 Task: Create New Customer with Customer Name: Ramen Hakata, Billing Address Line1: 3105 Abia Martin Drive, Billing Address Line2:  Panther Burn, Billing Address Line3:  Mississippi 38765
Action: Mouse moved to (125, 37)
Screenshot: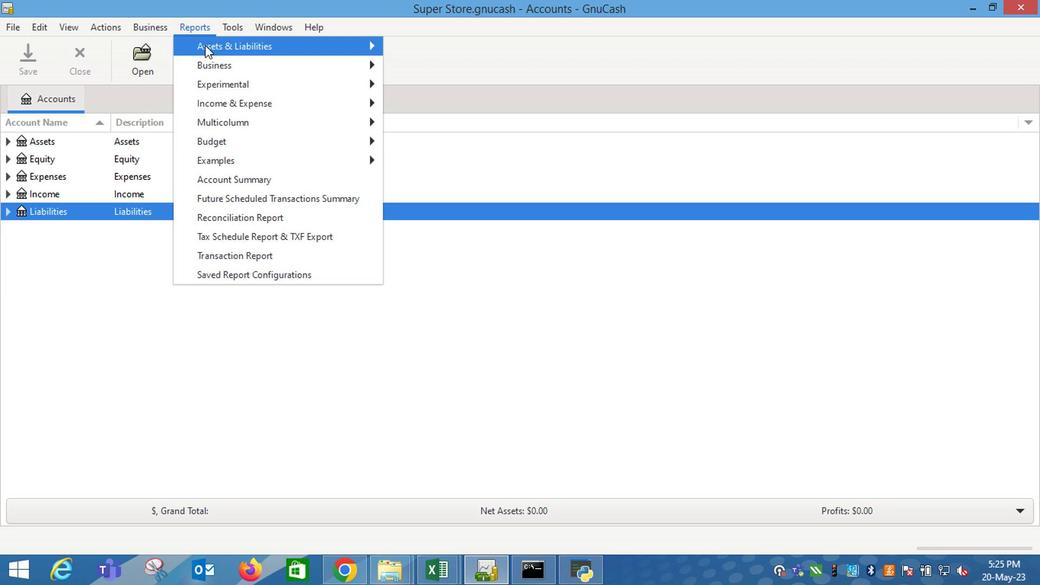 
Action: Mouse pressed left at (125, 37)
Screenshot: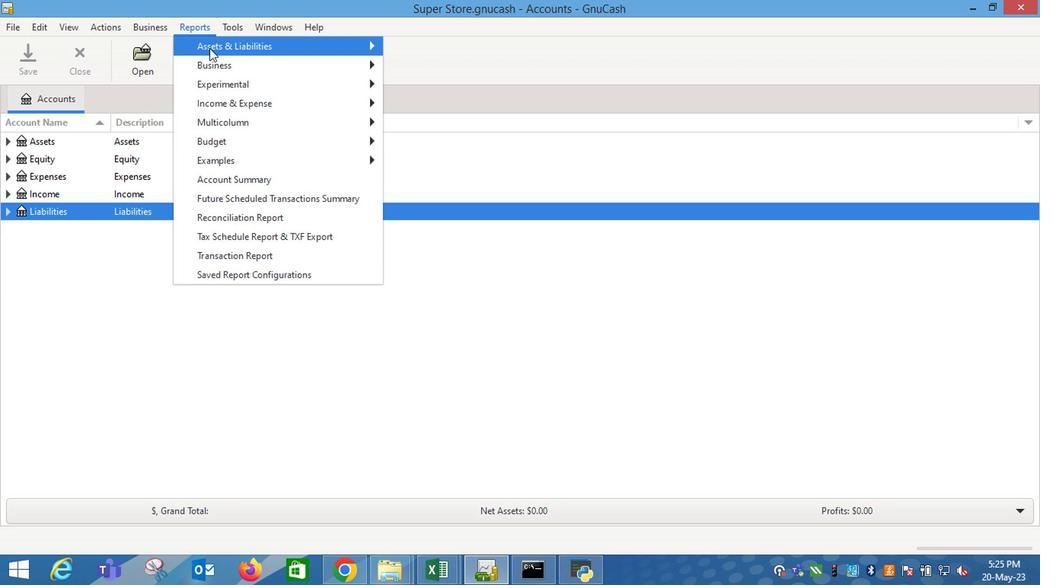 
Action: Mouse moved to (251, 65)
Screenshot: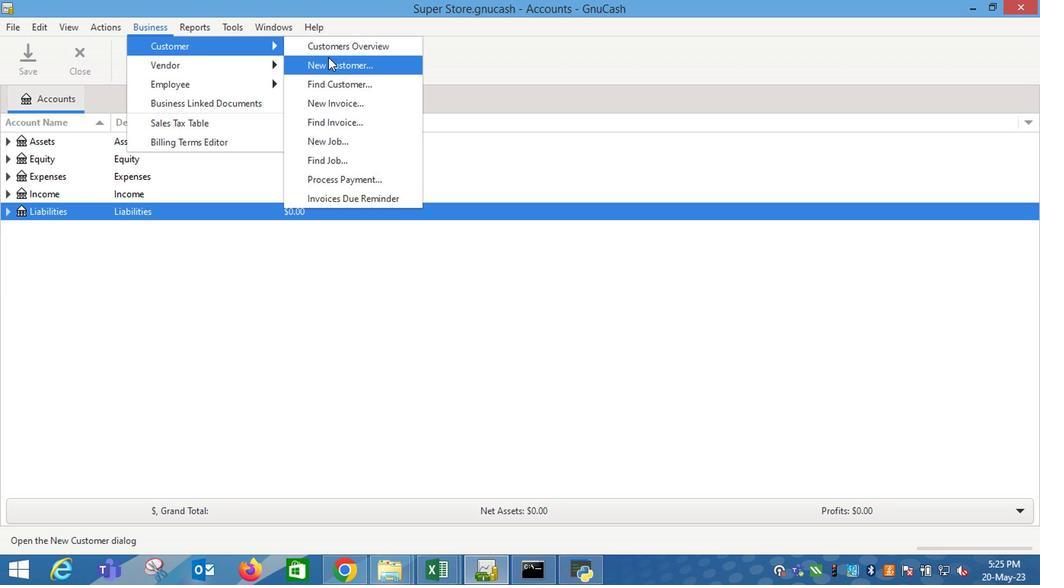 
Action: Mouse pressed left at (251, 65)
Screenshot: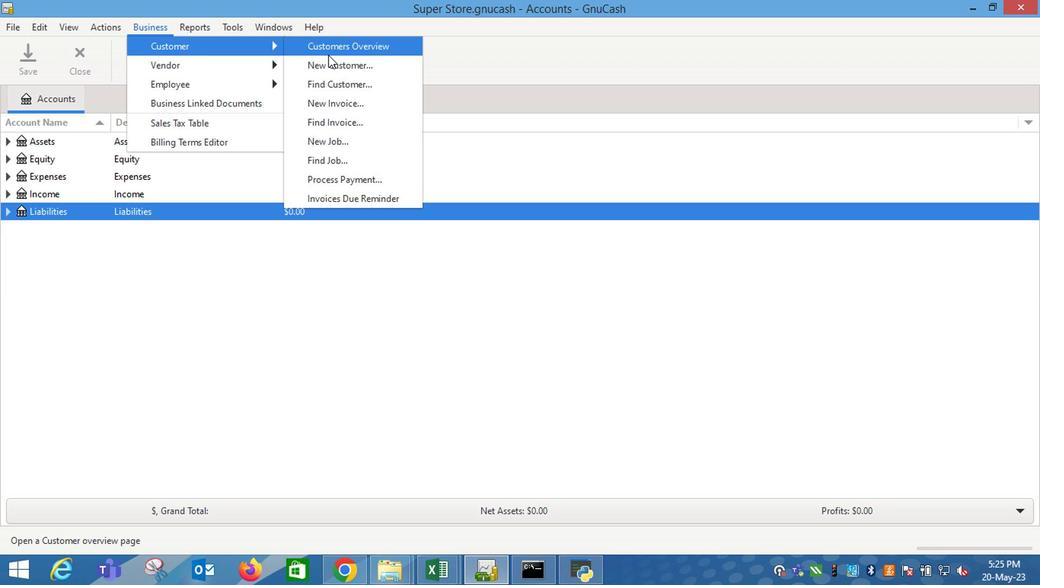 
Action: Mouse moved to (251, 67)
Screenshot: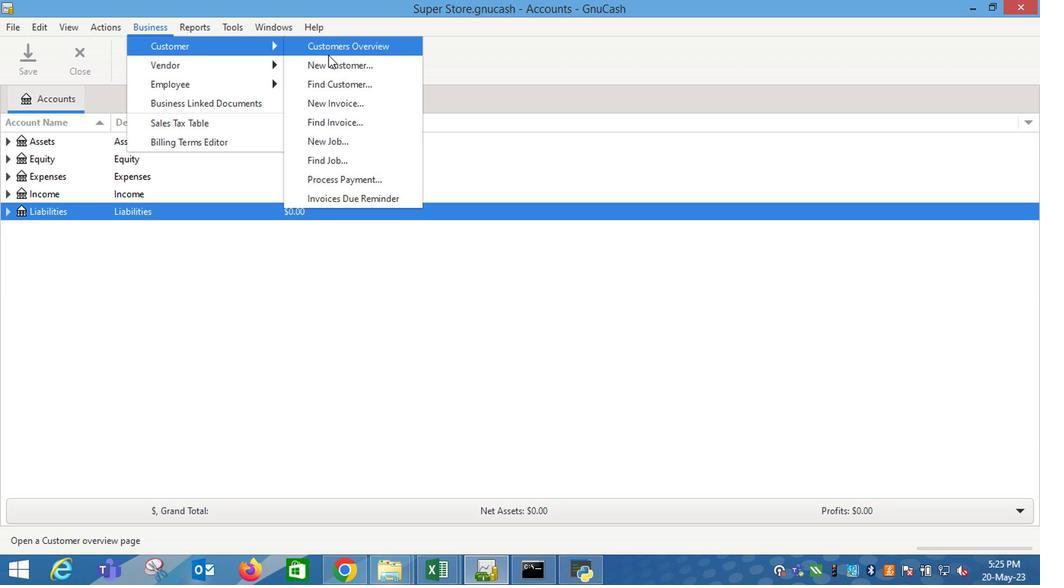 
Action: Key pressed <Key.shift_r><Key.shift_r><Key.shift_r><Key.shift_r><Key.shift_r><Key.shift_r><Key.shift_r><Key.shift_r><Key.shift_r><Key.shift_r><Key.shift_r><Key.shift_r><Key.shift_r><Key.shift_r><Key.shift_r><Key.shift_r><Key.shift_r><Key.shift_r><Key.shift_r>Ramen<Key.space><Key.shift_r><Key.shift_r><Key.shift_r><Key.shift_r><Key.shift_r><Key.shift_r><Key.shift_r><Key.shift_r><Key.shift_r><Key.shift_r><Key.shift_r><Key.shift_r><Key.shift_r><Key.shift_r><Key.shift_r><Key.shift_r><Key.shift_r><Key.shift_r><Key.shift_r>Hakata<Key.space><Key.shift_r>Bill<Key.backspace><Key.backspace><Key.backspace><Key.backspace><Key.backspace><Key.tab><Key.tab><Key.tab>3105<Key.space><Key.shift_r>Martin<Key.backspace><Key.backspace><Key.backspace><Key.backspace><Key.backspace><Key.backspace><Key.shift_r>Abia<Key.space>
Screenshot: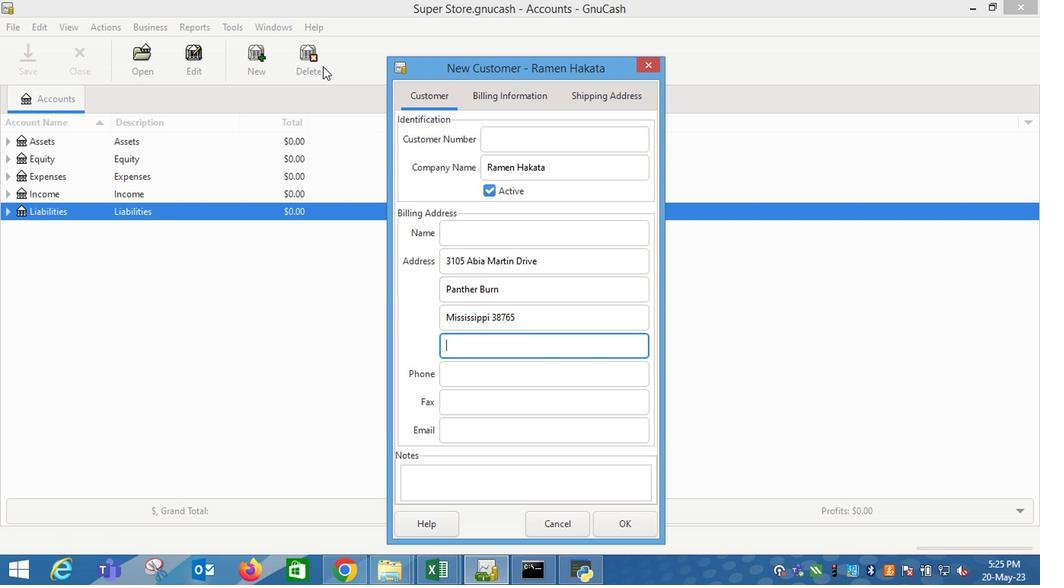 
Action: Mouse moved to (129, 34)
Screenshot: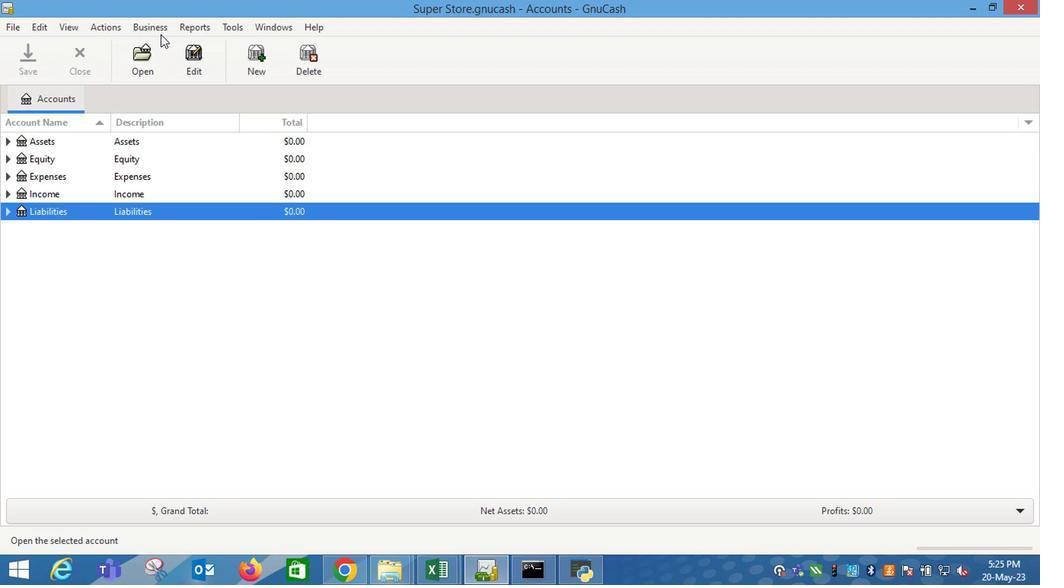 
Action: Mouse pressed left at (129, 34)
Screenshot: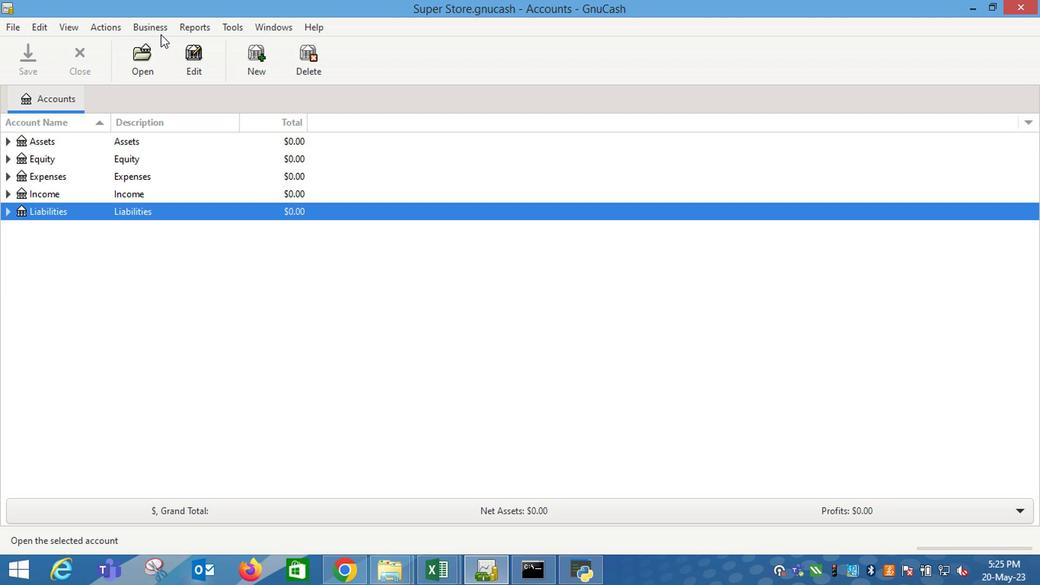 
Action: Mouse moved to (249, 66)
Screenshot: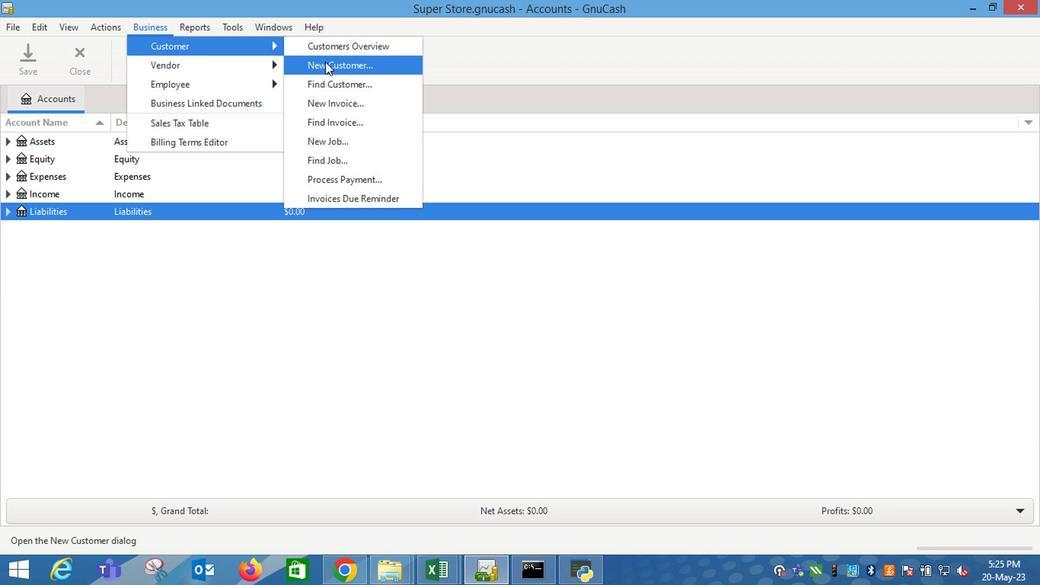 
Action: Mouse pressed left at (249, 66)
Screenshot: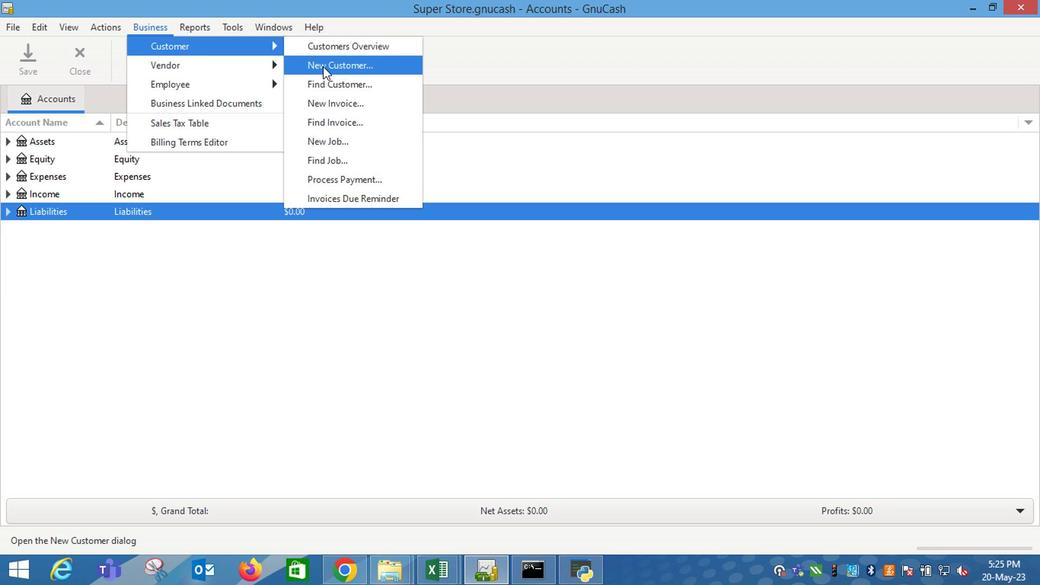 
Action: Key pressed <Key.shift_r>Ramen<Key.space><Key.shift_r>Hakata<Key.tab><Key.tab><Key.tab>3105<Key.space><Key.shift_r>Abia<Key.space><Key.shift_r>Martin<Key.space><Key.shift_r>Drive<Key.tab><Key.shift_r>P<Key.tab><Key.shift_r>M<Key.tab><Key.enter>
Screenshot: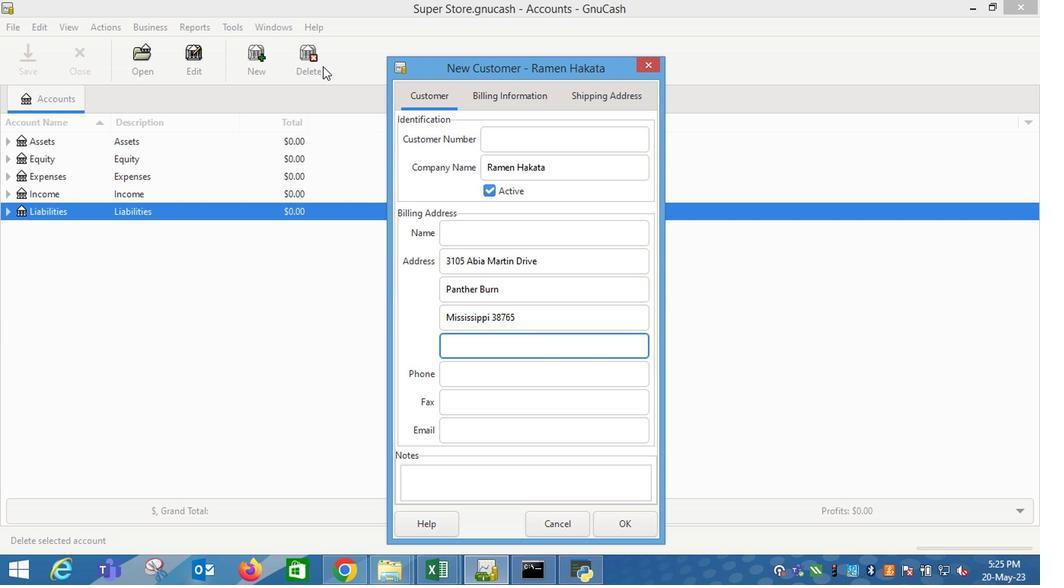 
